 Task: Change Option To Command
Action: Mouse moved to (35, 8)
Screenshot: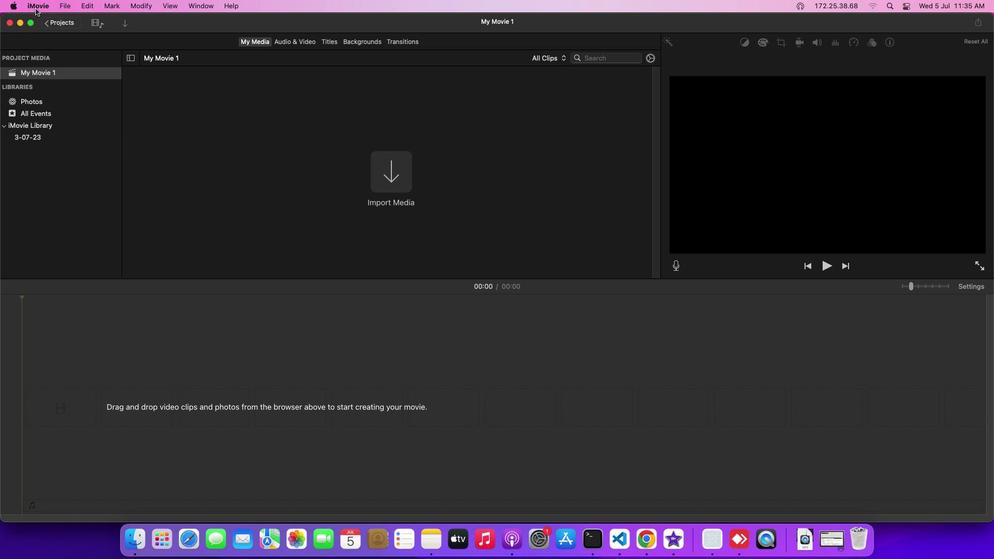 
Action: Mouse pressed left at (35, 8)
Screenshot: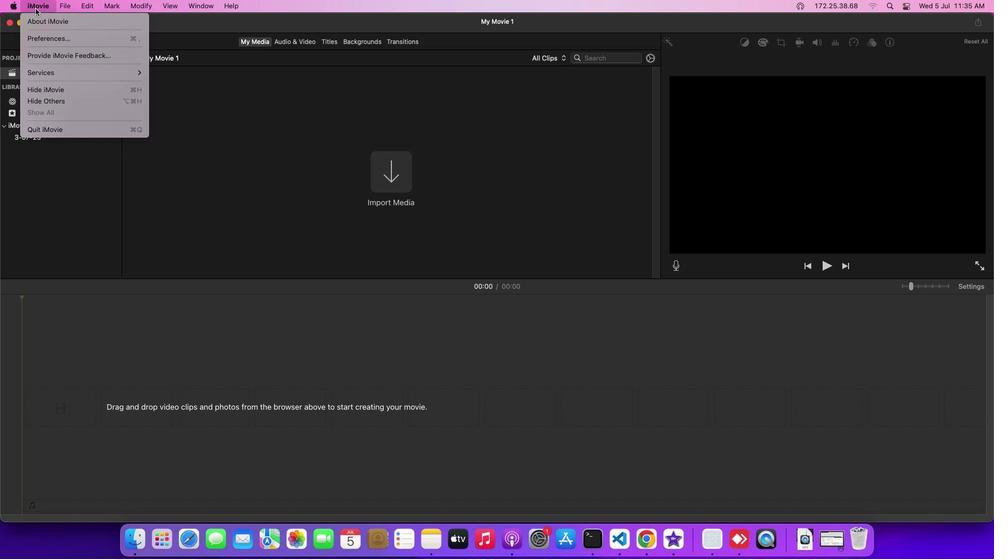 
Action: Mouse moved to (37, 70)
Screenshot: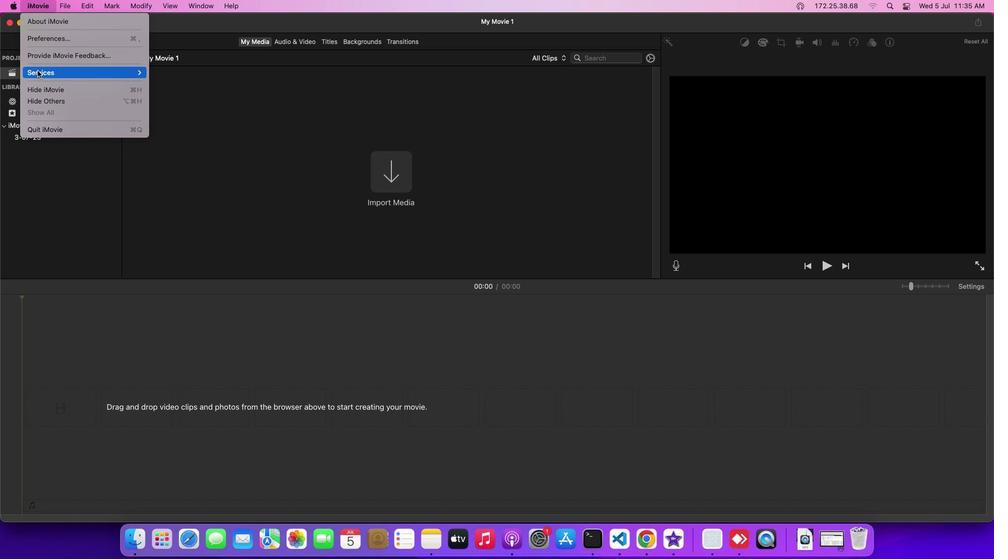 
Action: Mouse pressed left at (37, 70)
Screenshot: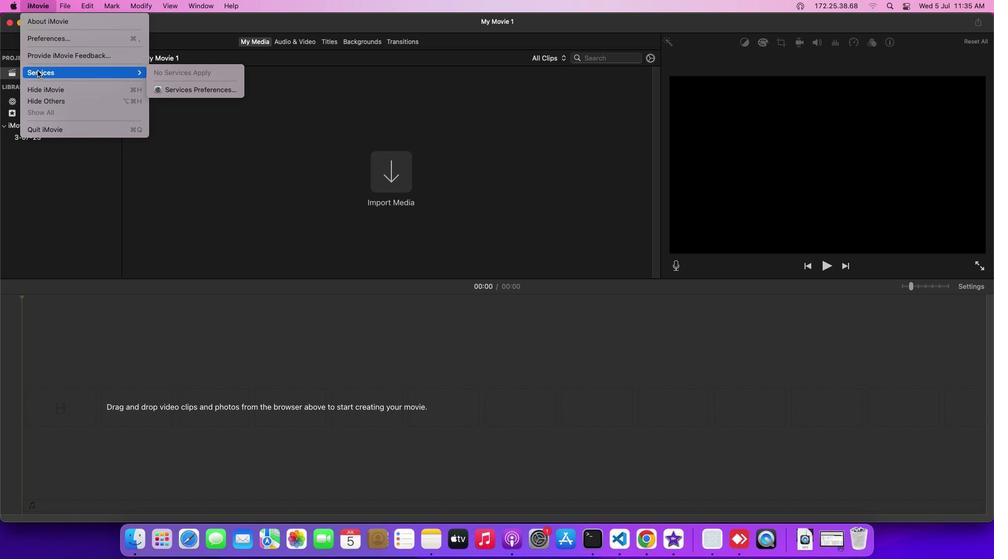 
Action: Mouse moved to (165, 92)
Screenshot: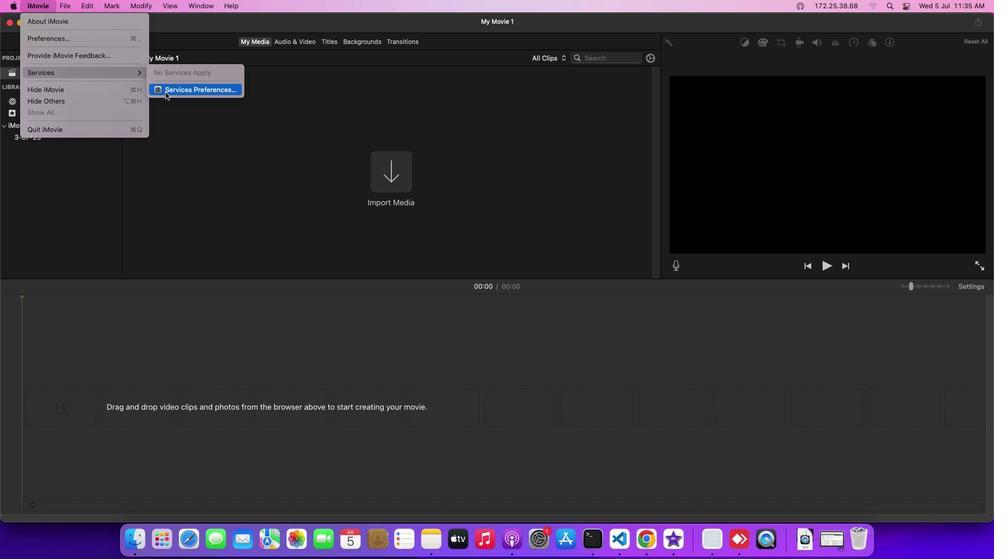 
Action: Mouse pressed left at (165, 92)
Screenshot: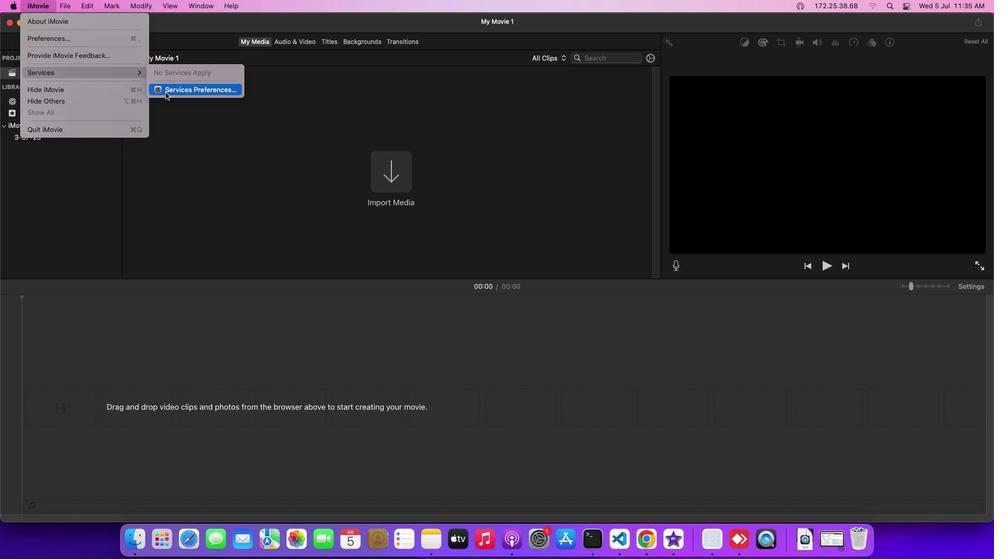 
Action: Mouse moved to (490, 153)
Screenshot: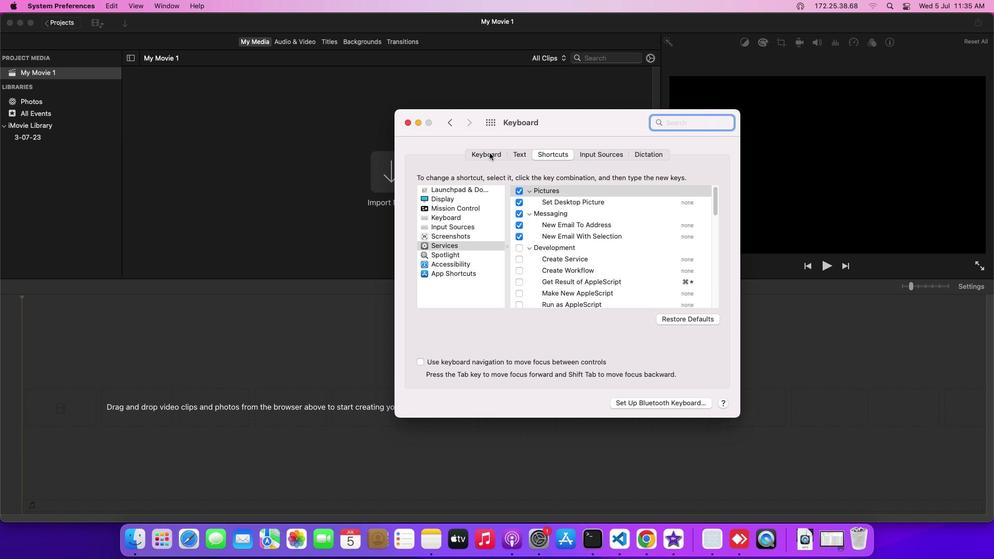 
Action: Mouse pressed left at (490, 153)
Screenshot: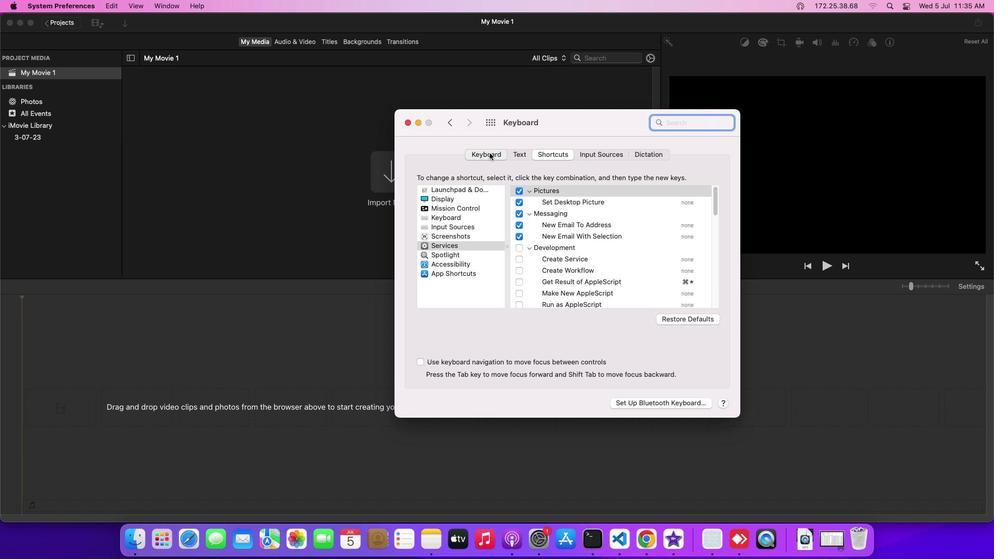 
Action: Mouse moved to (709, 373)
Screenshot: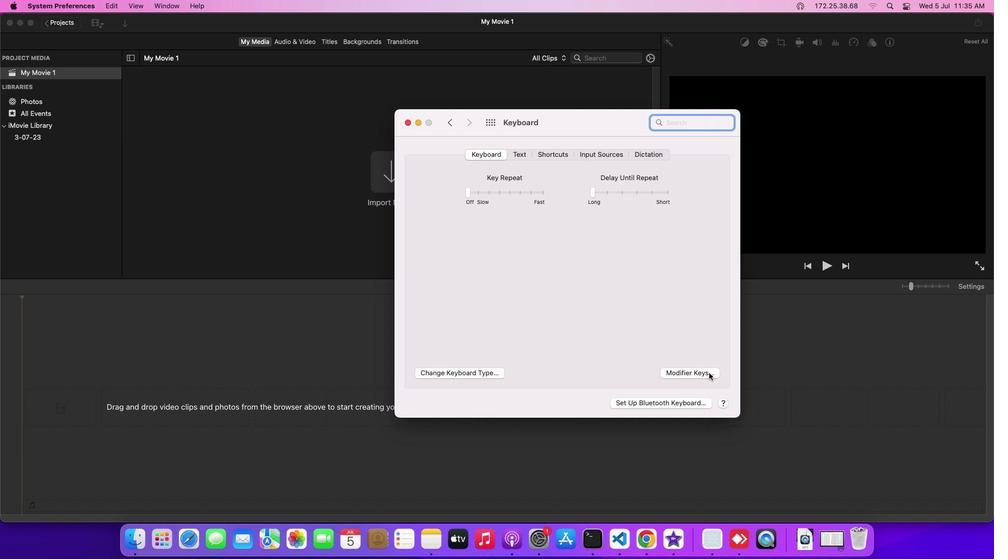 
Action: Mouse pressed left at (709, 373)
Screenshot: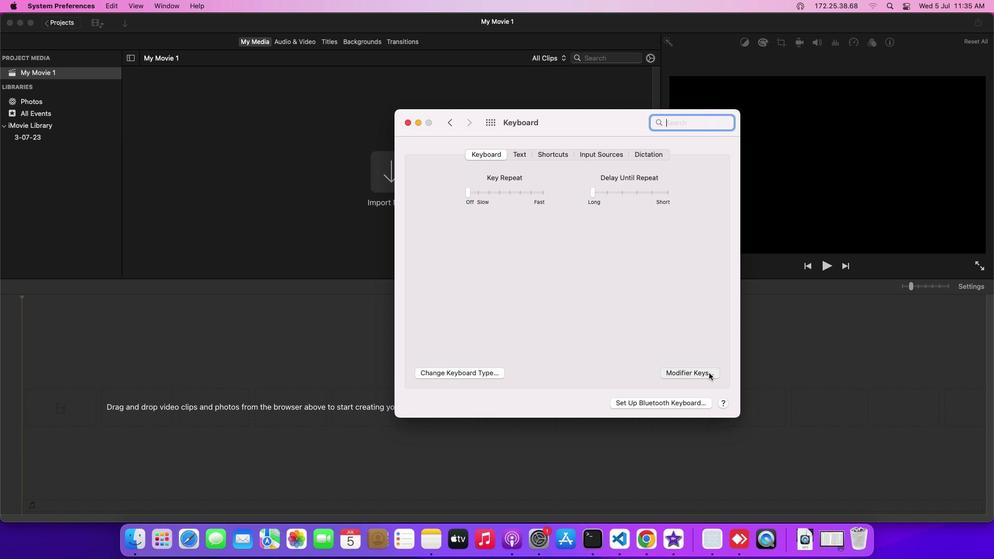 
Action: Mouse moved to (627, 264)
Screenshot: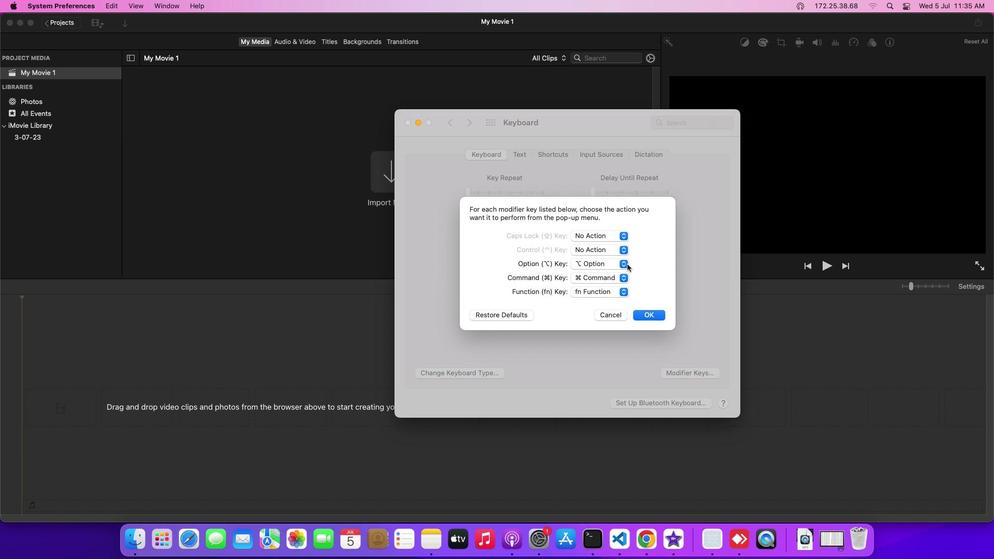 
Action: Mouse pressed left at (627, 264)
Screenshot: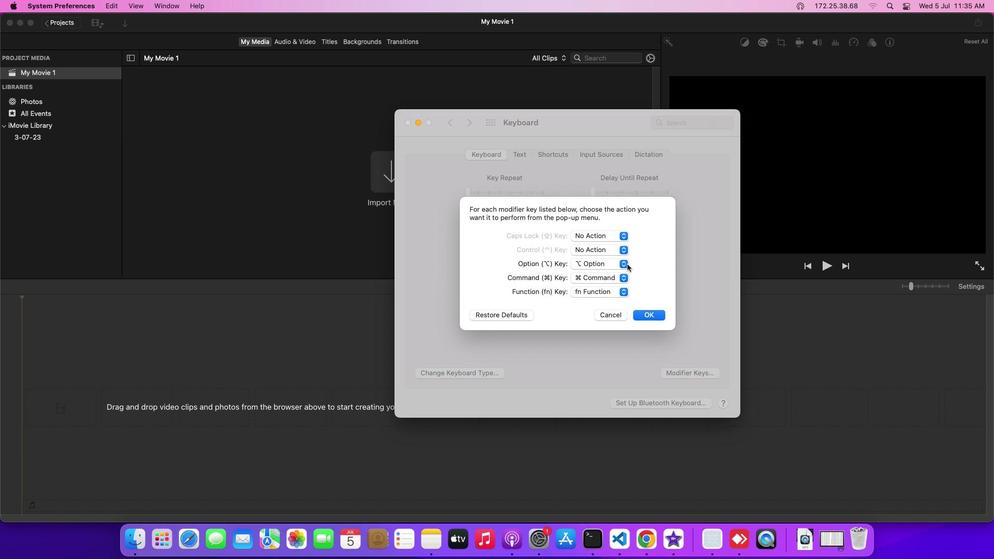 
Action: Mouse moved to (622, 273)
Screenshot: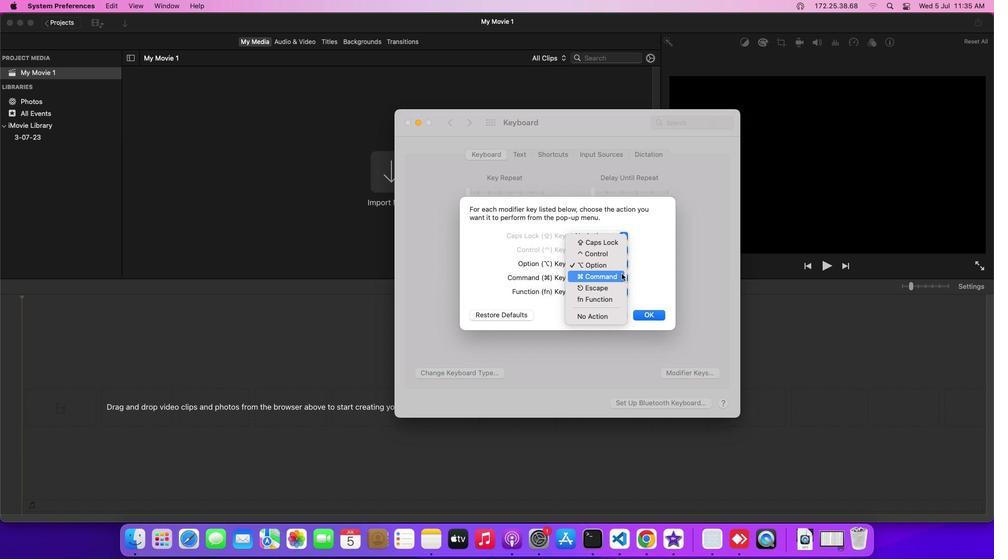 
Action: Mouse pressed left at (622, 273)
Screenshot: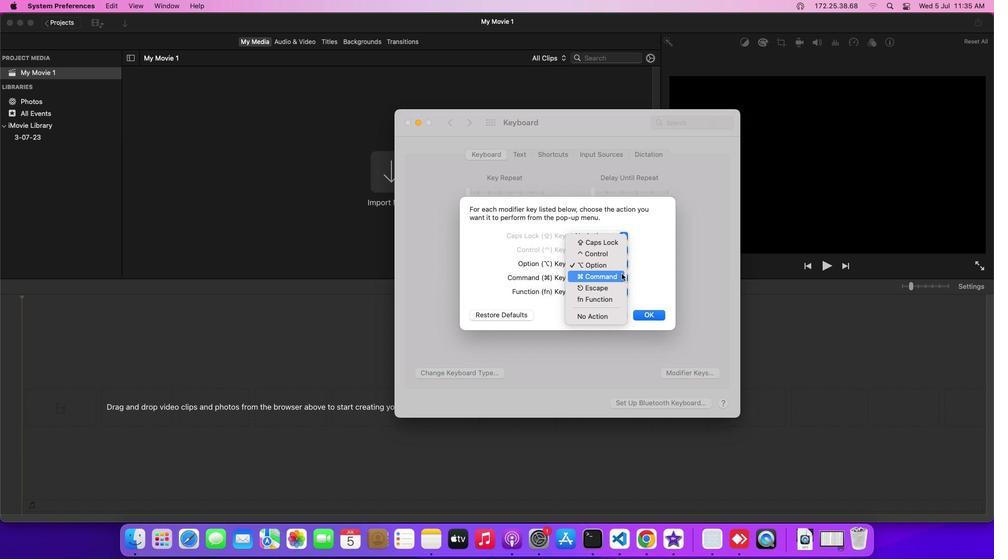 
Action: Mouse moved to (661, 319)
Screenshot: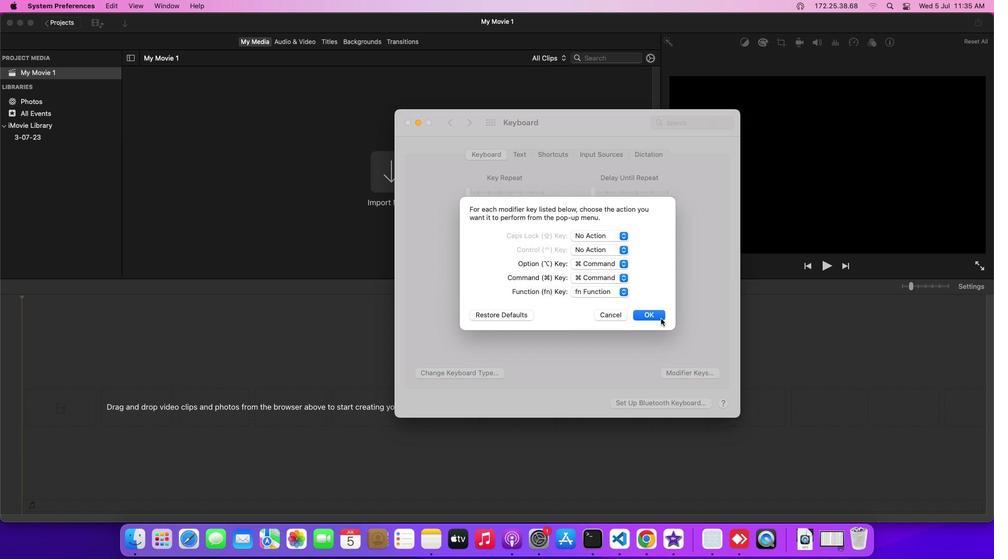 
Action: Mouse pressed left at (661, 319)
Screenshot: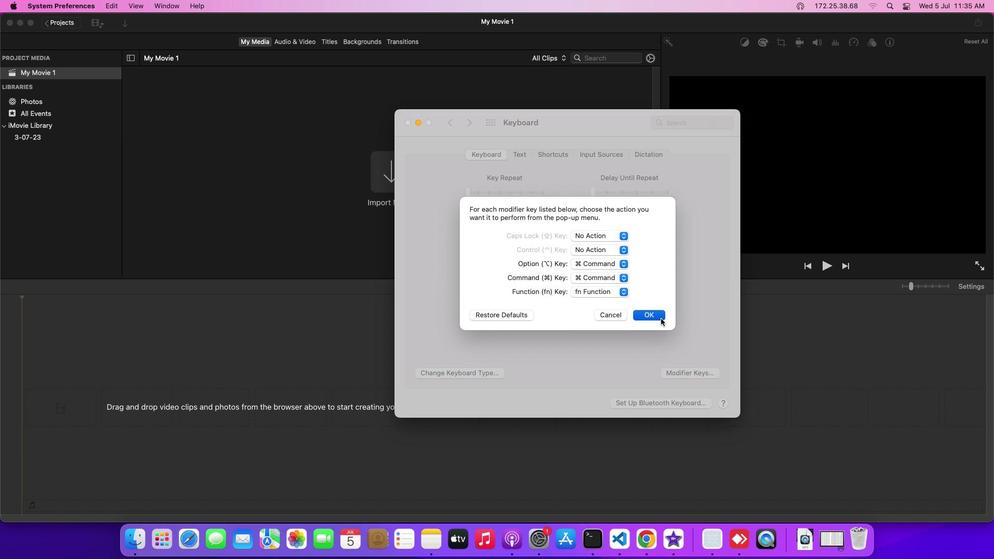 
Action: Mouse moved to (645, 326)
Screenshot: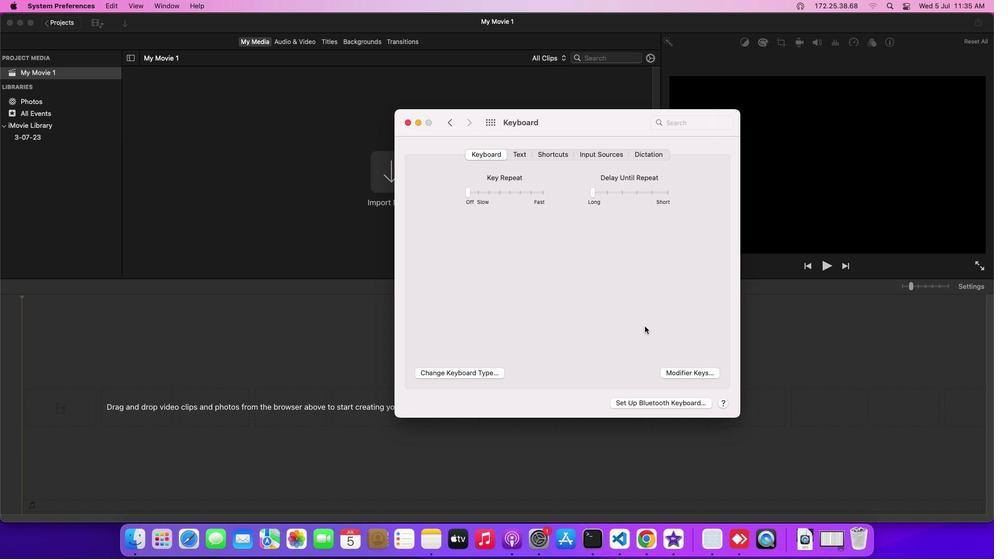 
